 Task: Check about this profile.
Action: Mouse moved to (821, 81)
Screenshot: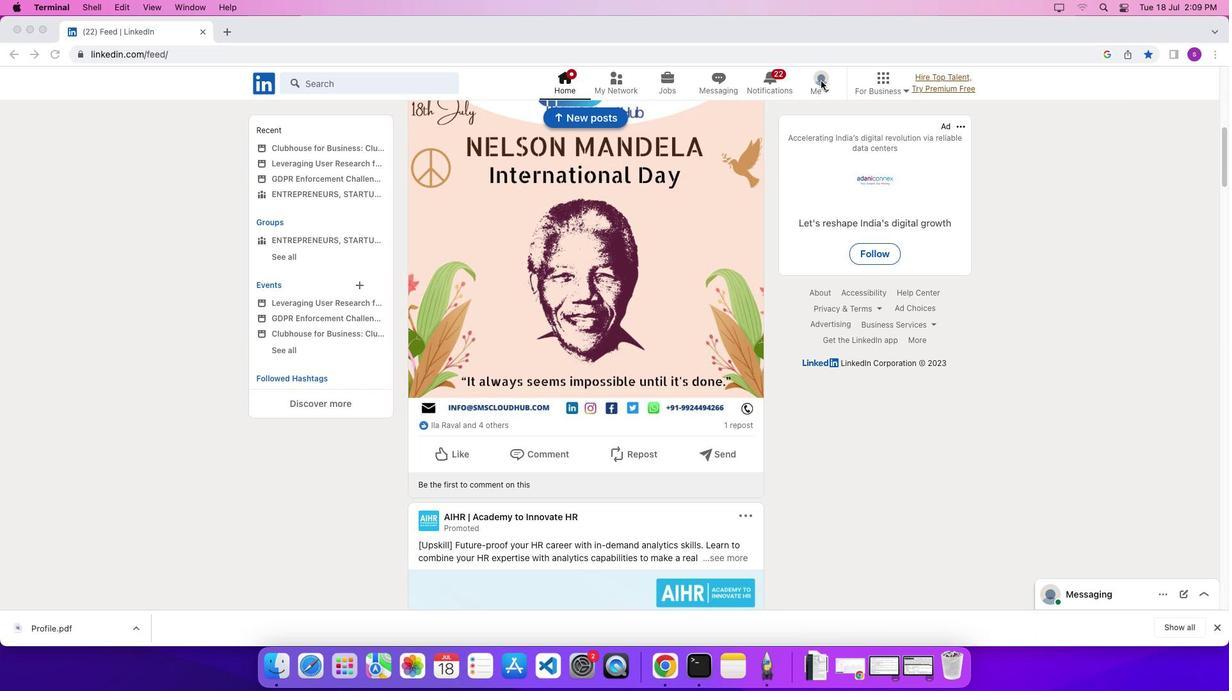 
Action: Mouse pressed left at (821, 81)
Screenshot: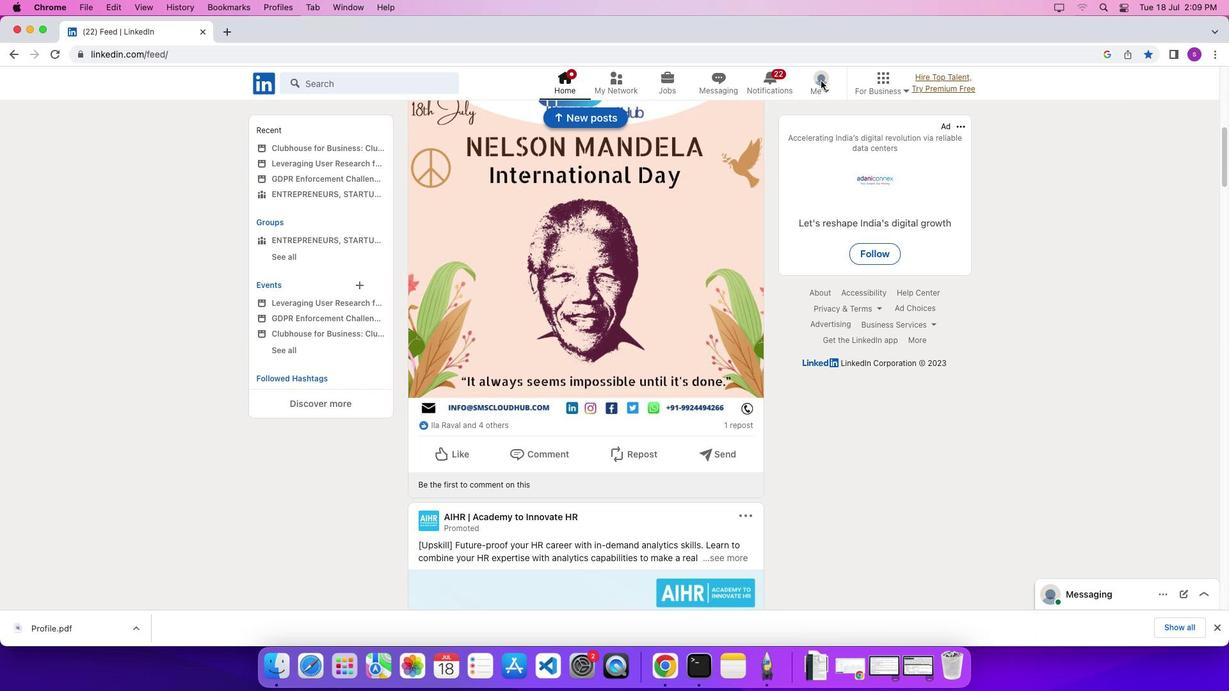 
Action: Mouse moved to (826, 90)
Screenshot: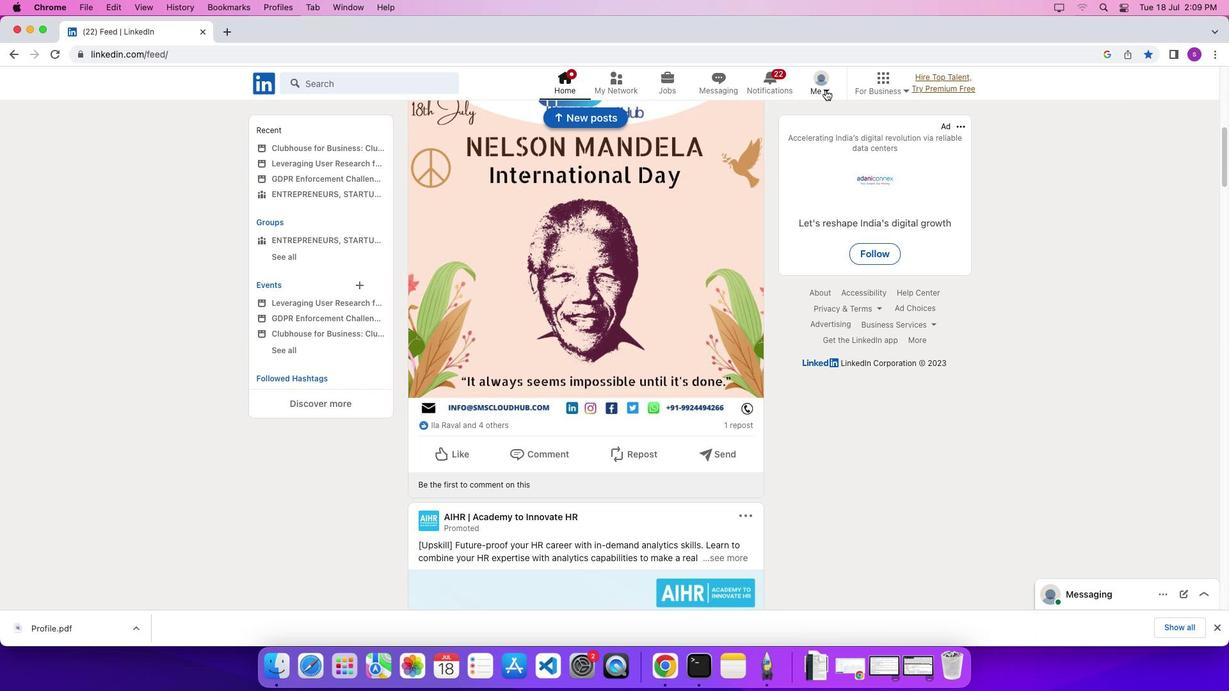 
Action: Mouse pressed left at (826, 90)
Screenshot: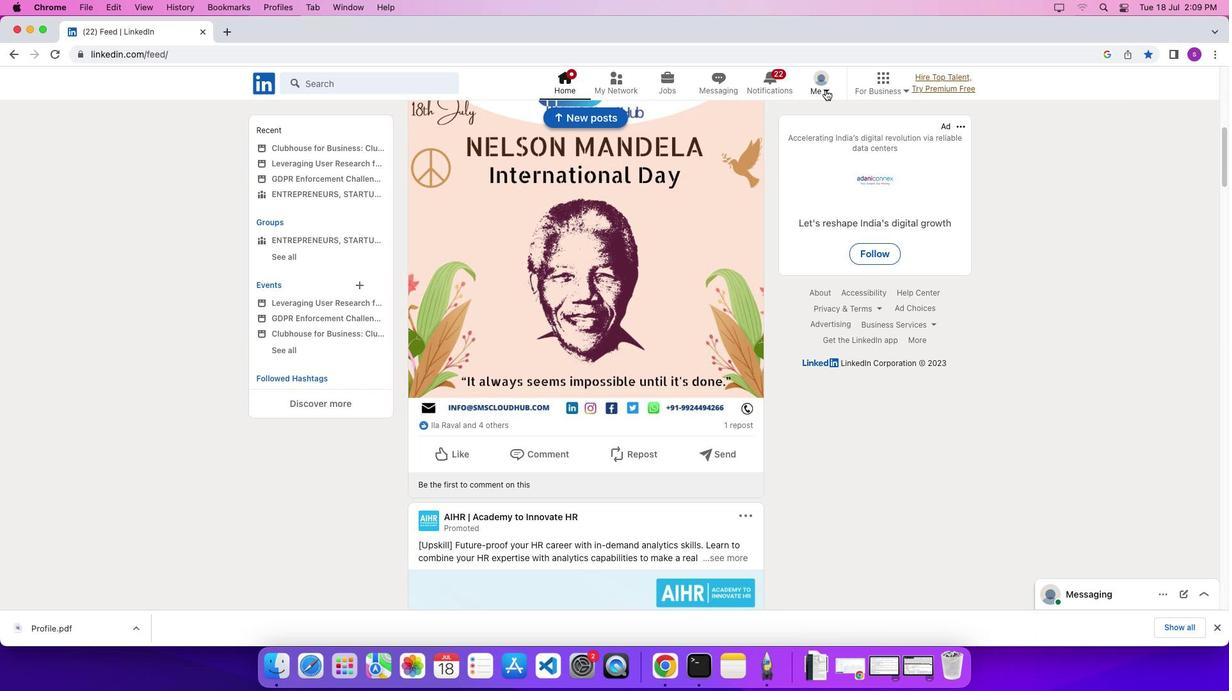 
Action: Mouse moved to (798, 156)
Screenshot: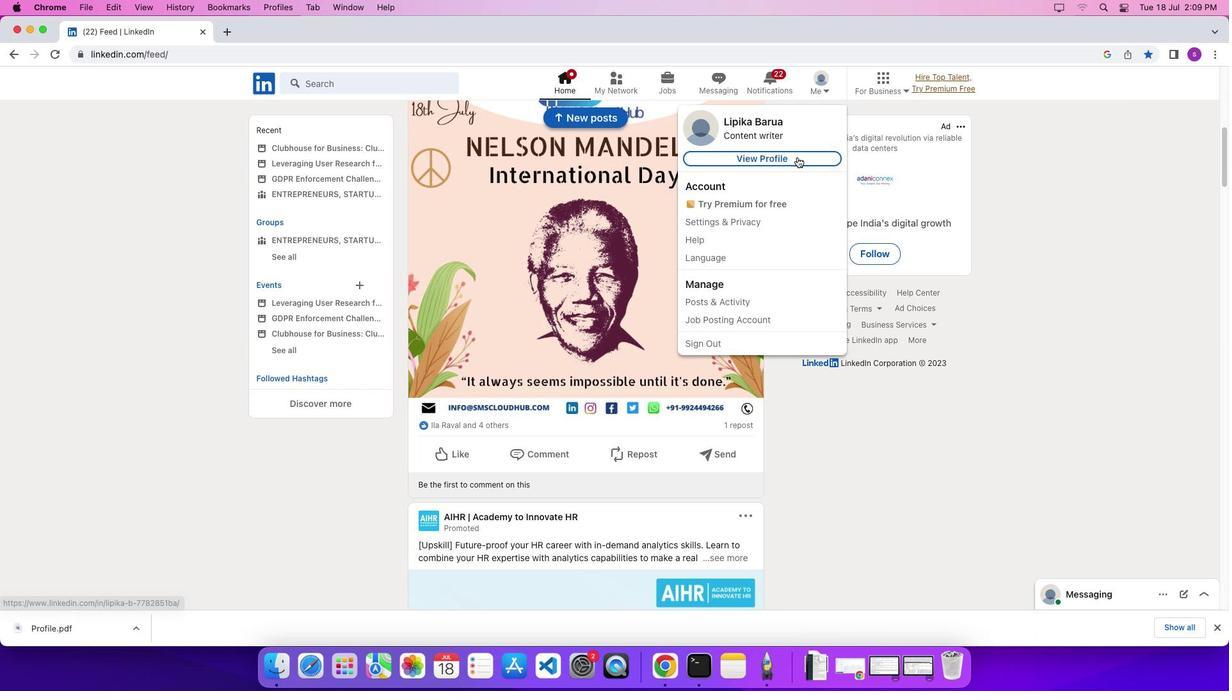 
Action: Mouse pressed left at (798, 156)
Screenshot: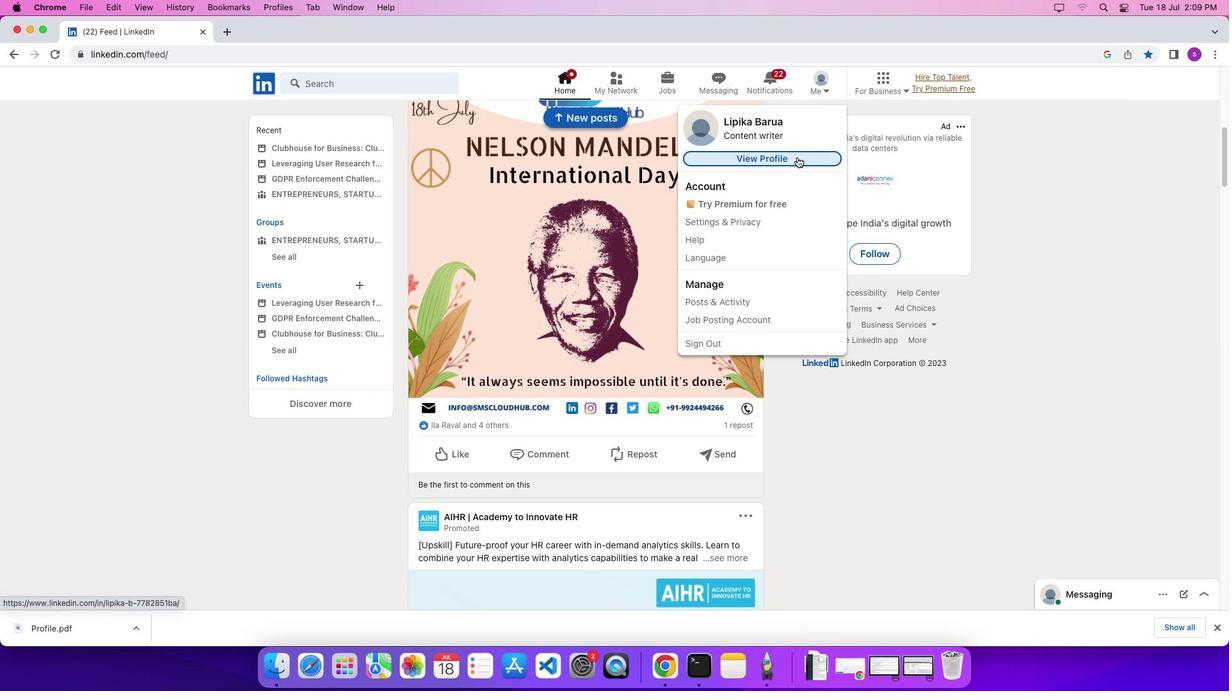 
Action: Mouse moved to (454, 363)
Screenshot: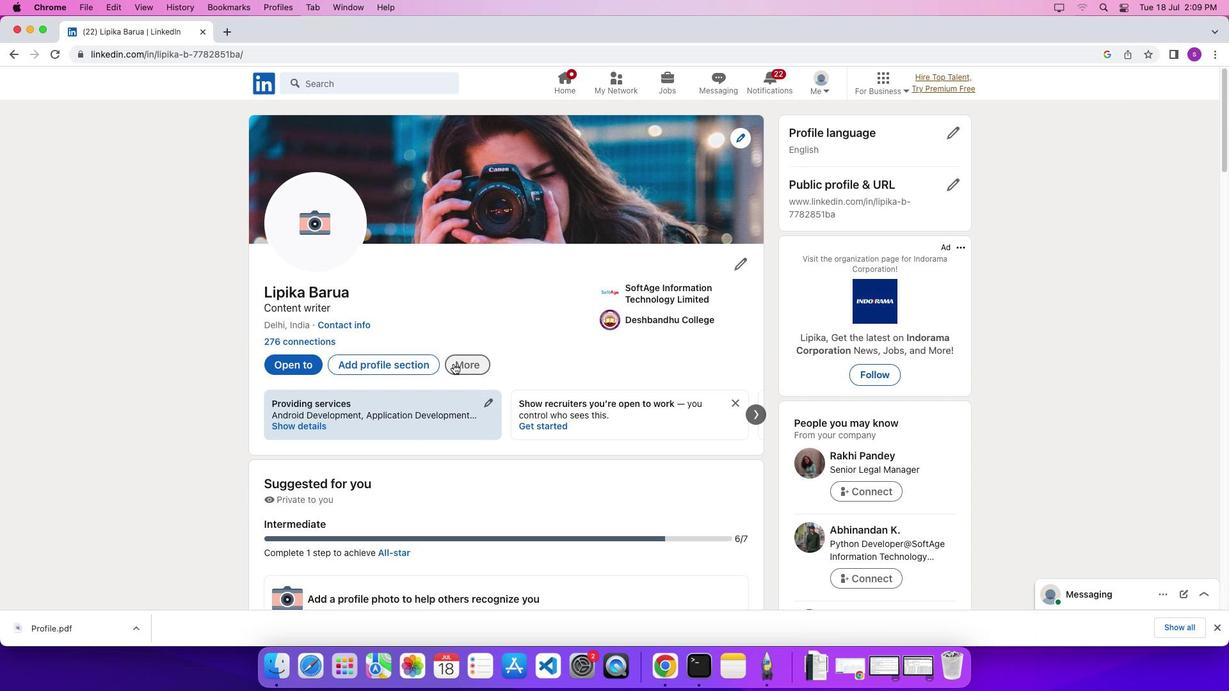 
Action: Mouse pressed left at (454, 363)
Screenshot: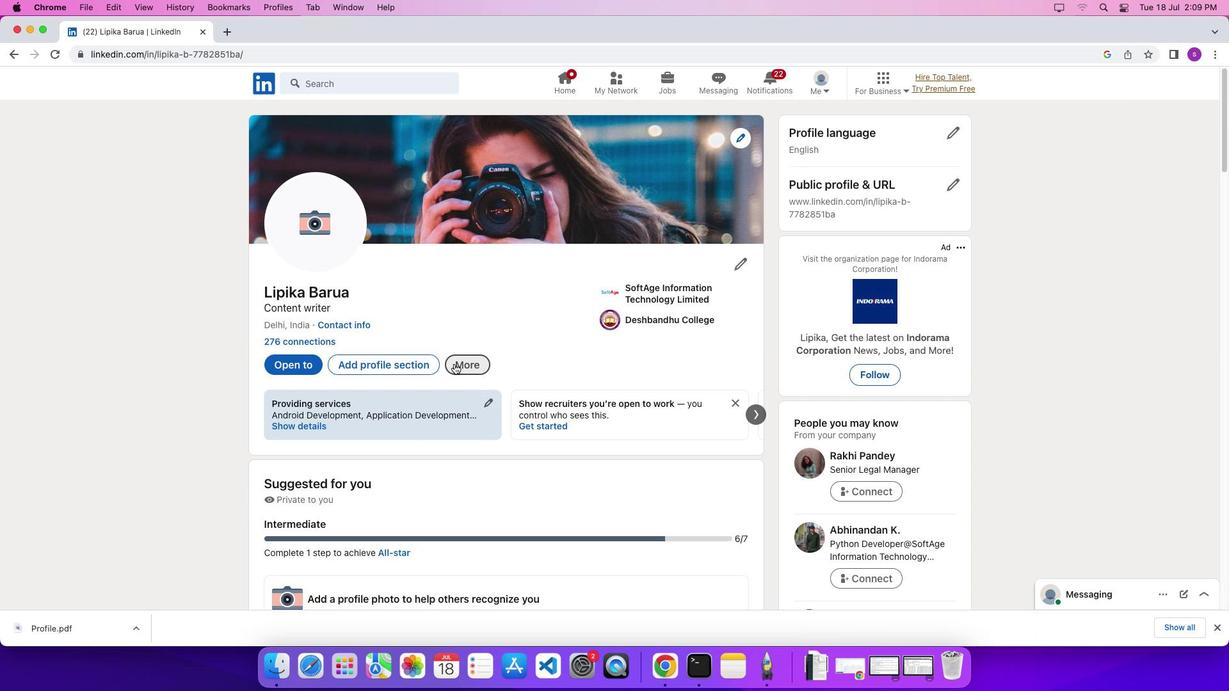 
Action: Mouse moved to (477, 465)
Screenshot: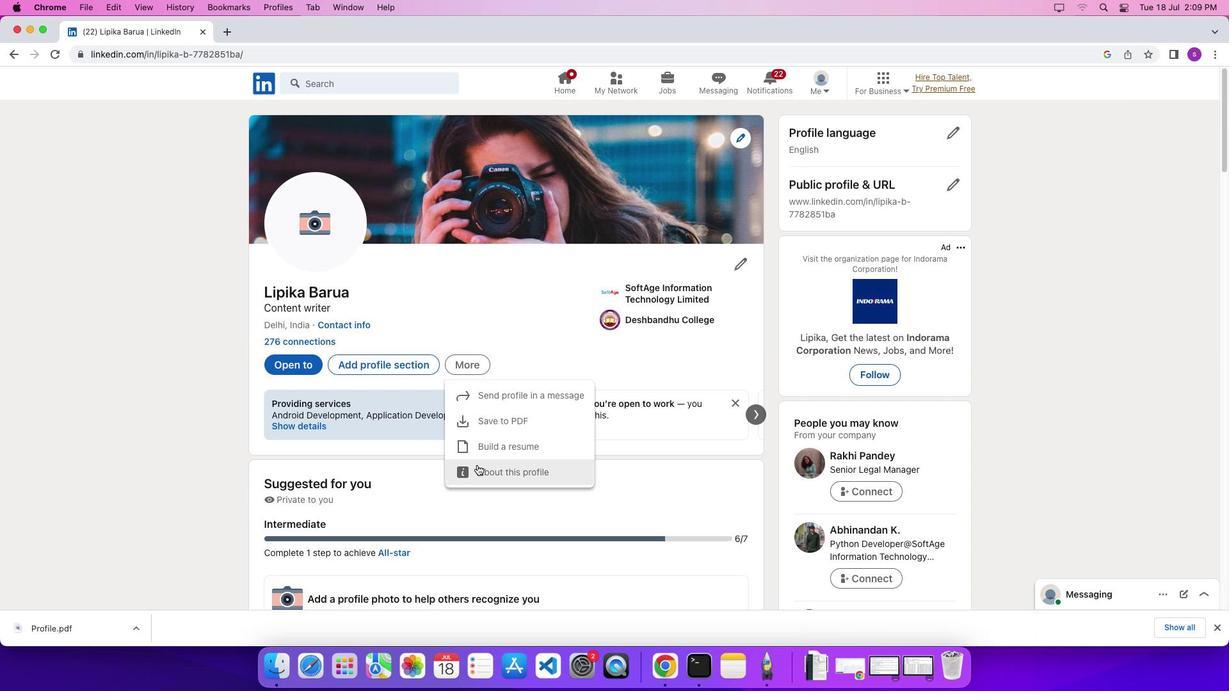
Action: Mouse pressed left at (477, 465)
Screenshot: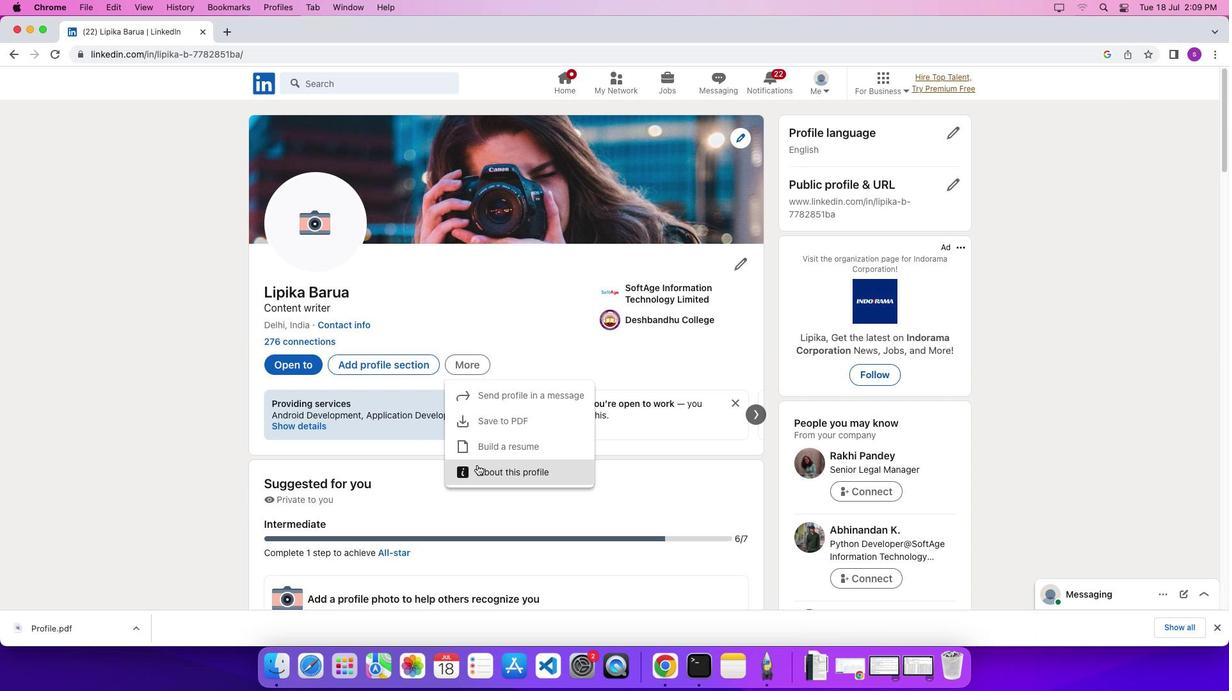 
Action: Mouse moved to (529, 324)
Screenshot: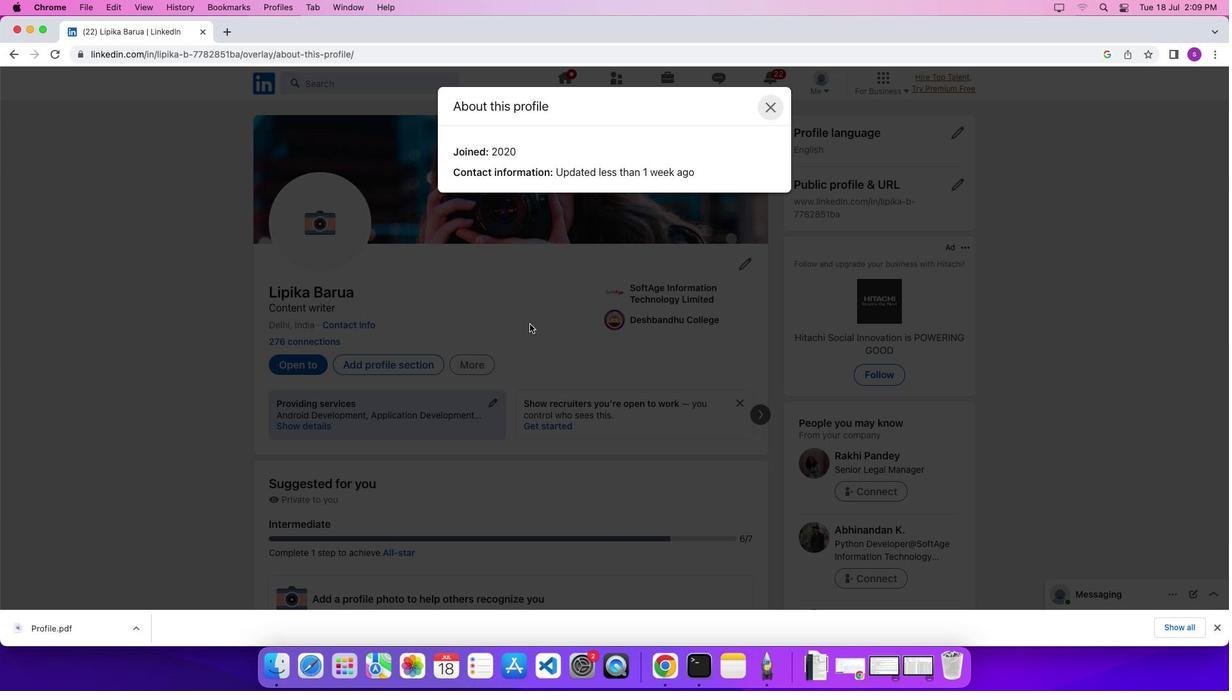 
